 Task: Enable and save the option "Chroma in motion estimation" for "H.264/MPEG-4 Part 10/AVC encoder (x264 10-bit).
Action: Mouse moved to (125, 17)
Screenshot: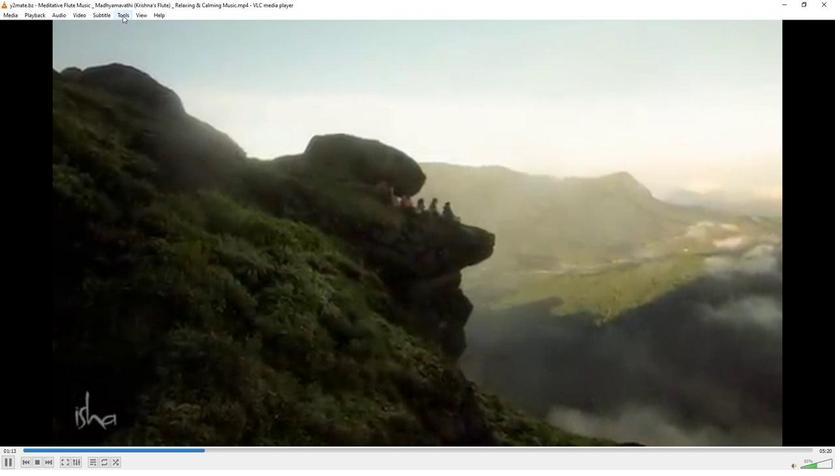 
Action: Mouse pressed left at (125, 17)
Screenshot: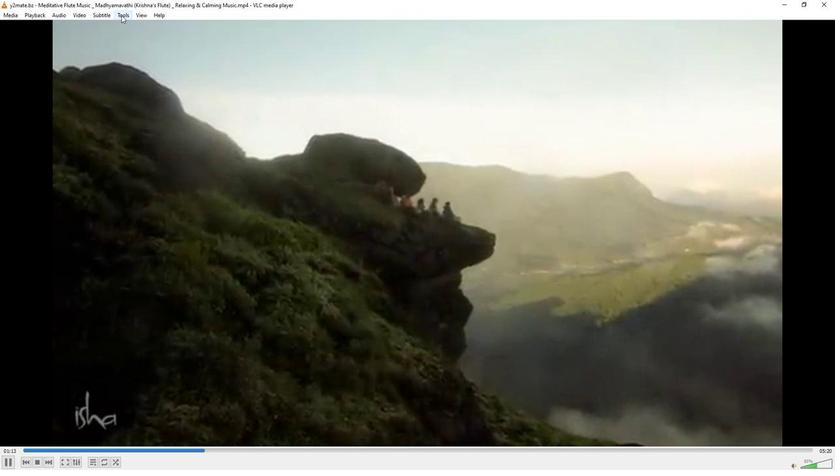 
Action: Mouse moved to (132, 119)
Screenshot: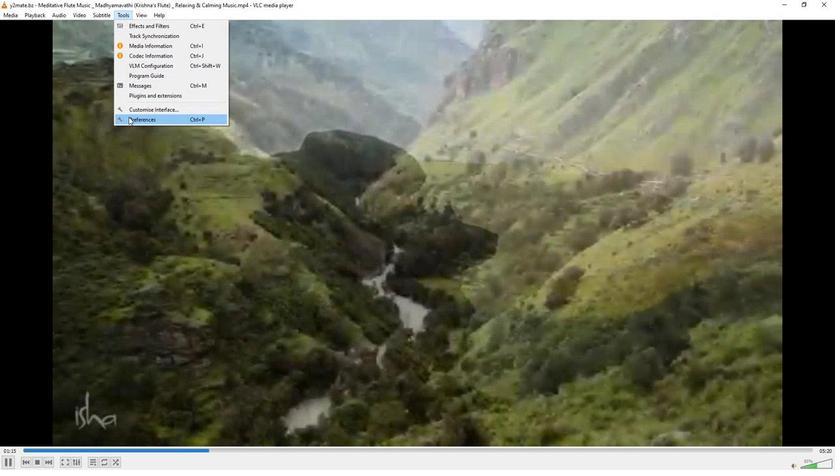 
Action: Mouse pressed left at (132, 119)
Screenshot: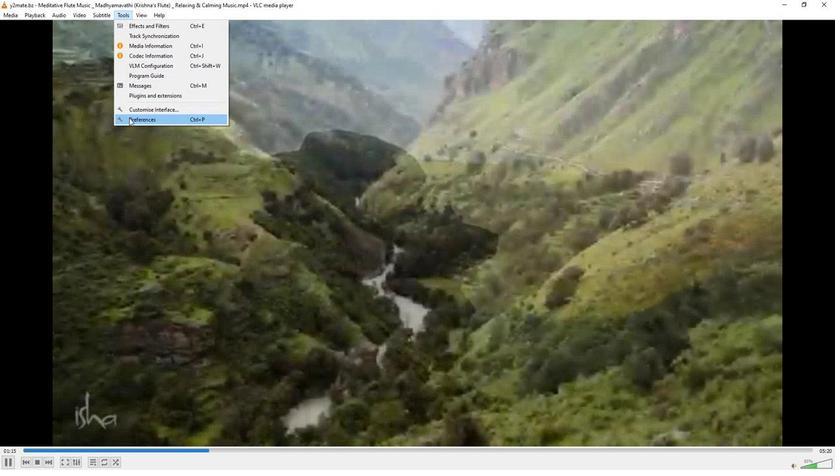 
Action: Mouse moved to (275, 382)
Screenshot: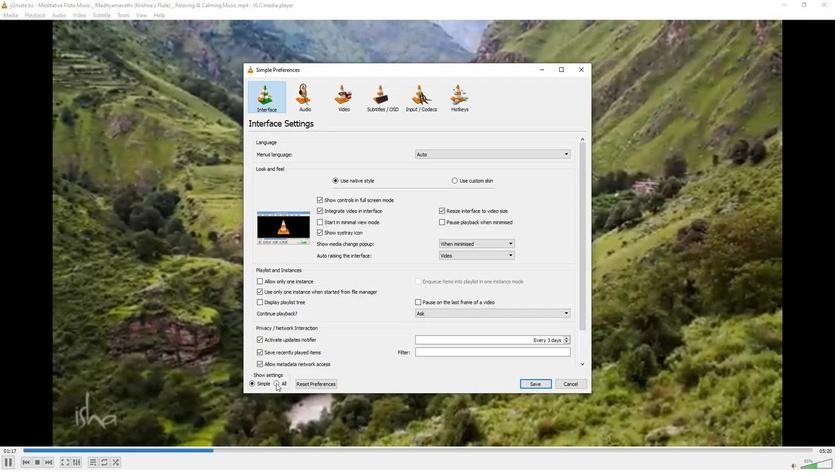 
Action: Mouse pressed left at (275, 382)
Screenshot: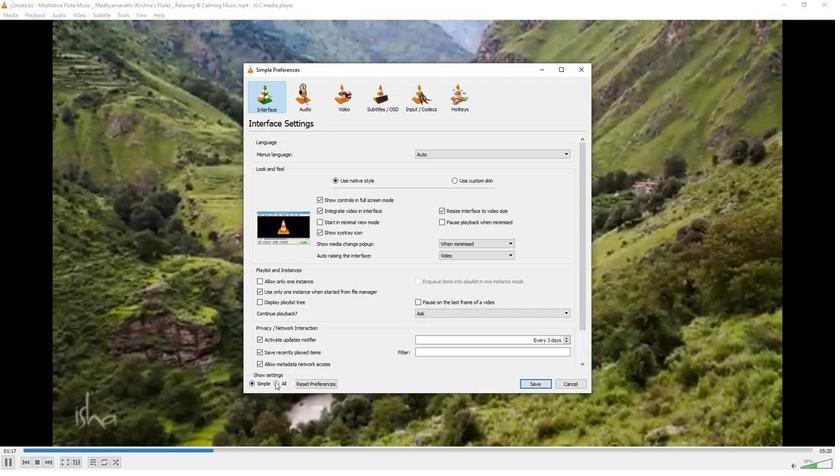 
Action: Mouse moved to (264, 295)
Screenshot: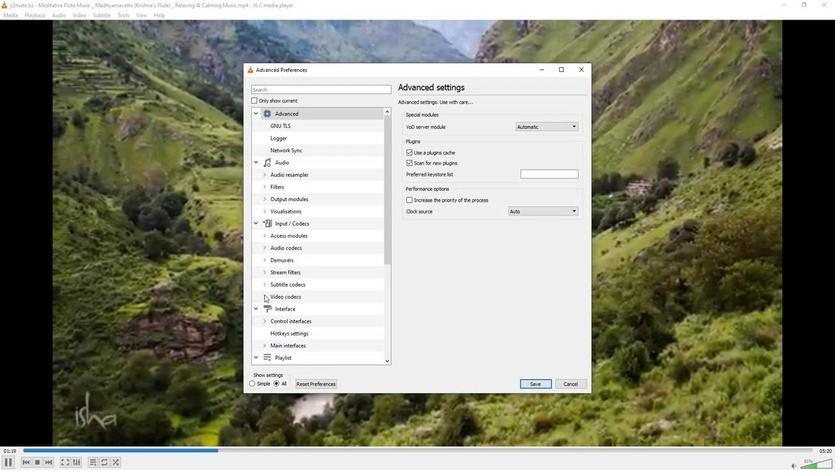 
Action: Mouse pressed left at (264, 295)
Screenshot: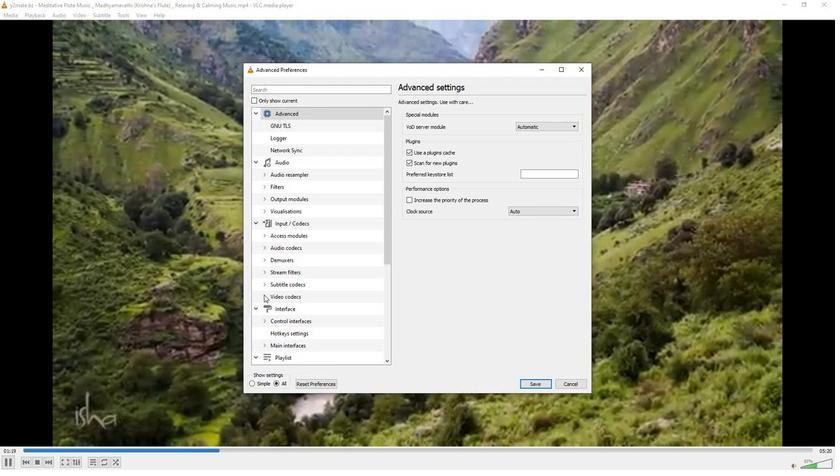 
Action: Mouse moved to (267, 308)
Screenshot: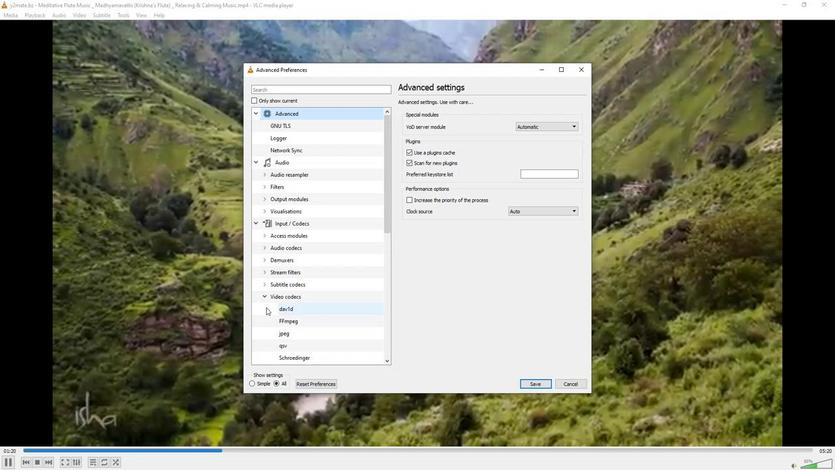 
Action: Mouse scrolled (267, 308) with delta (0, 0)
Screenshot: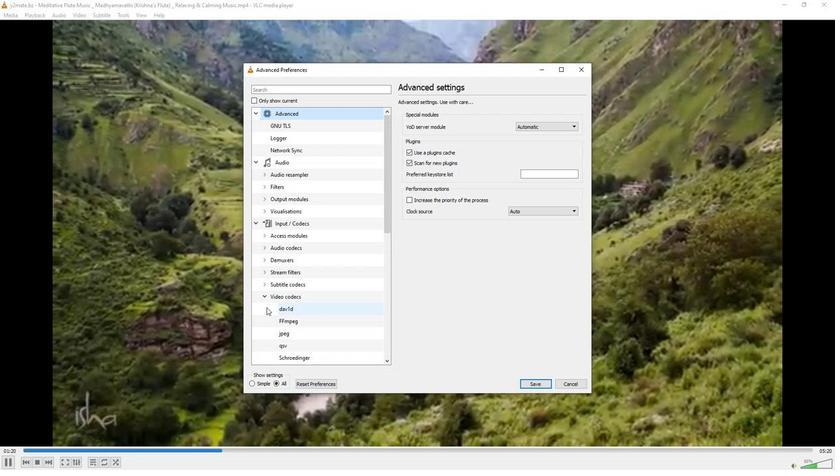 
Action: Mouse scrolled (267, 308) with delta (0, 0)
Screenshot: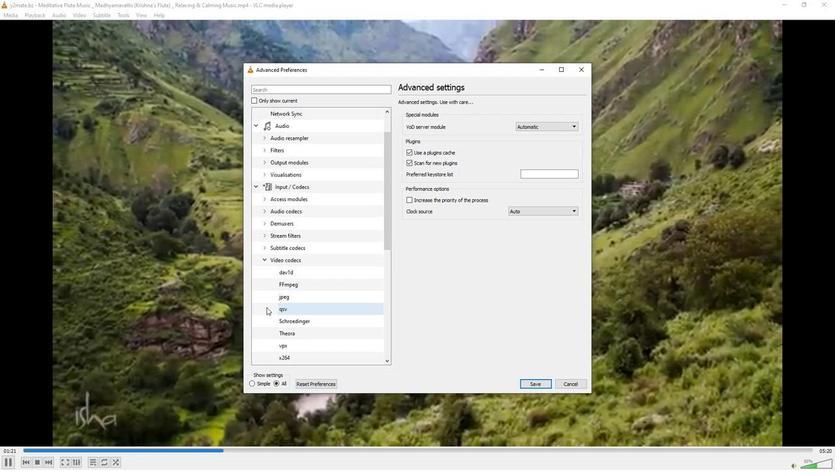 
Action: Mouse moved to (283, 332)
Screenshot: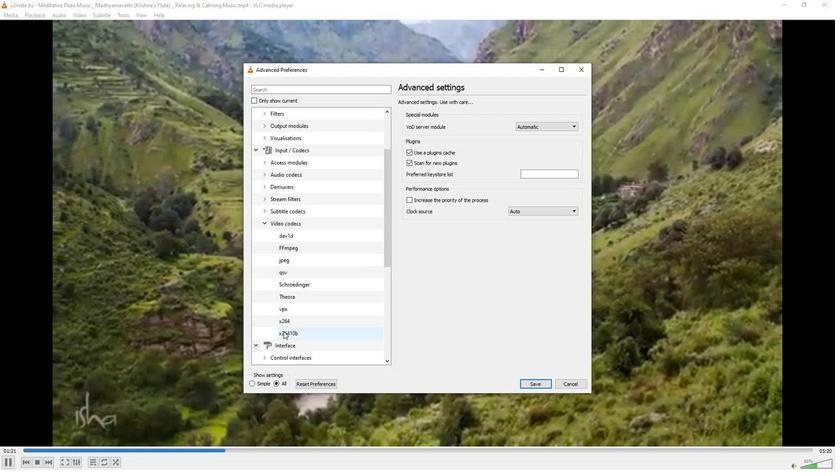 
Action: Mouse pressed left at (283, 332)
Screenshot: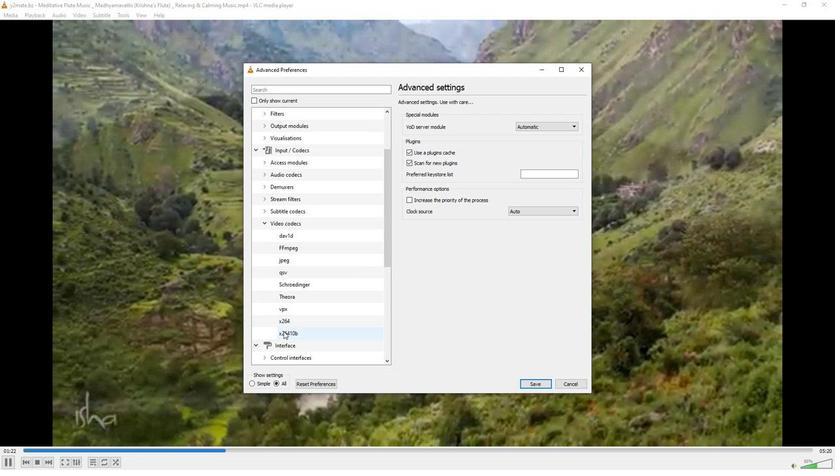 
Action: Mouse moved to (502, 283)
Screenshot: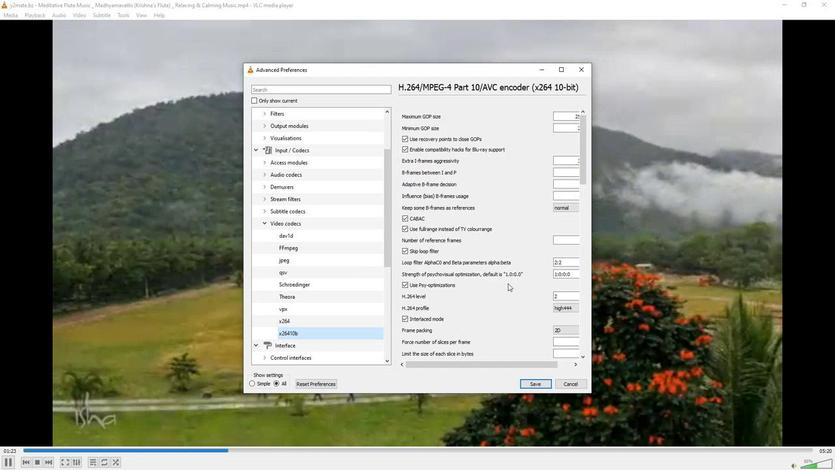 
Action: Mouse scrolled (502, 283) with delta (0, 0)
Screenshot: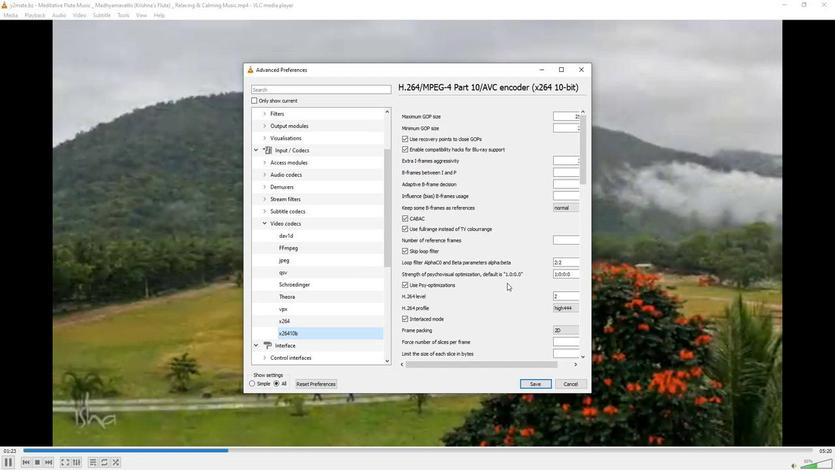 
Action: Mouse scrolled (502, 283) with delta (0, 0)
Screenshot: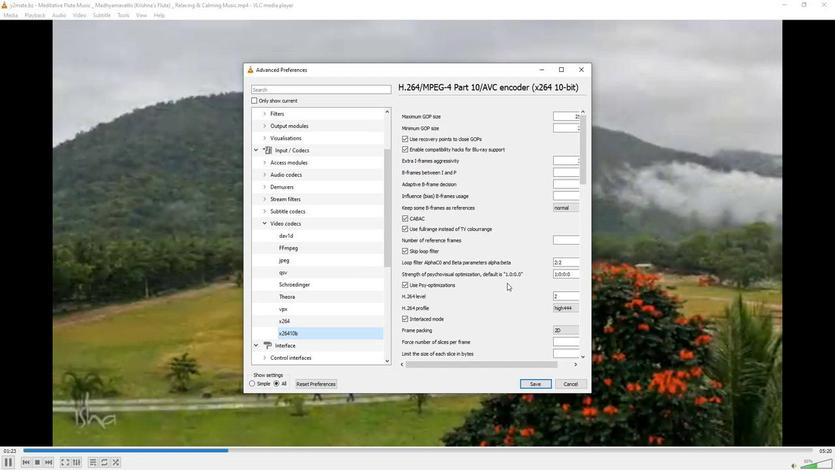 
Action: Mouse scrolled (502, 283) with delta (0, 0)
Screenshot: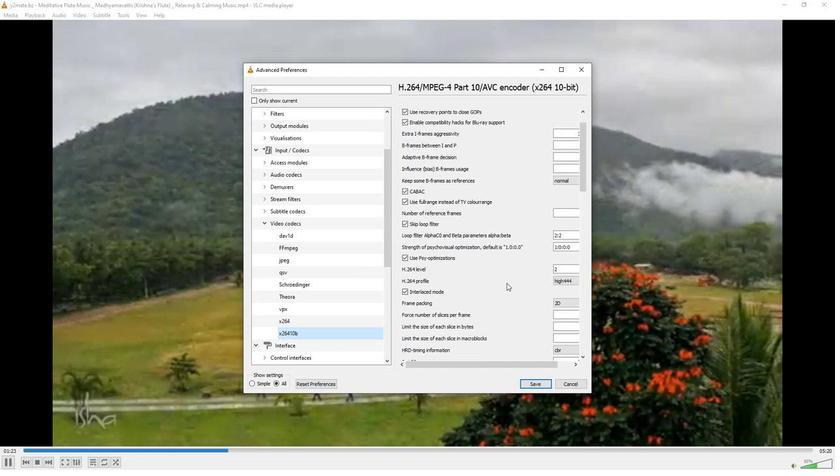 
Action: Mouse moved to (500, 283)
Screenshot: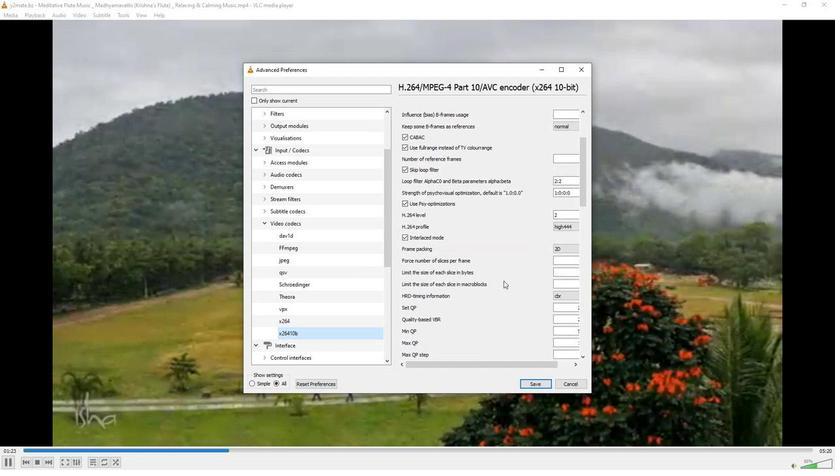 
Action: Mouse scrolled (500, 283) with delta (0, 0)
Screenshot: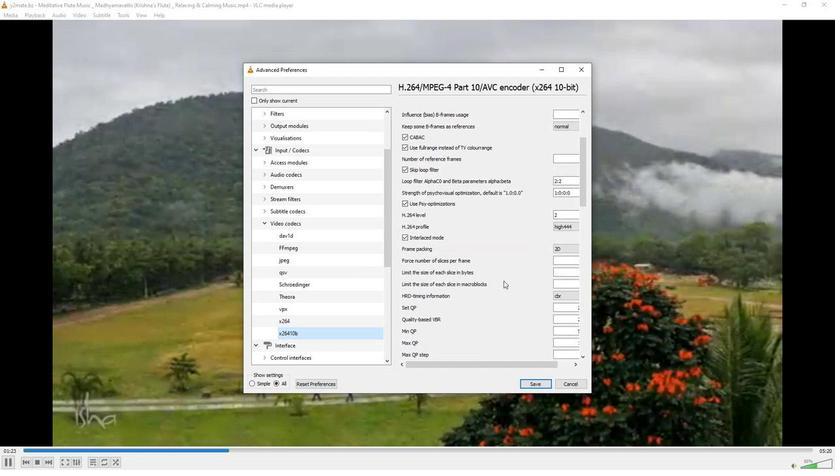 
Action: Mouse moved to (498, 280)
Screenshot: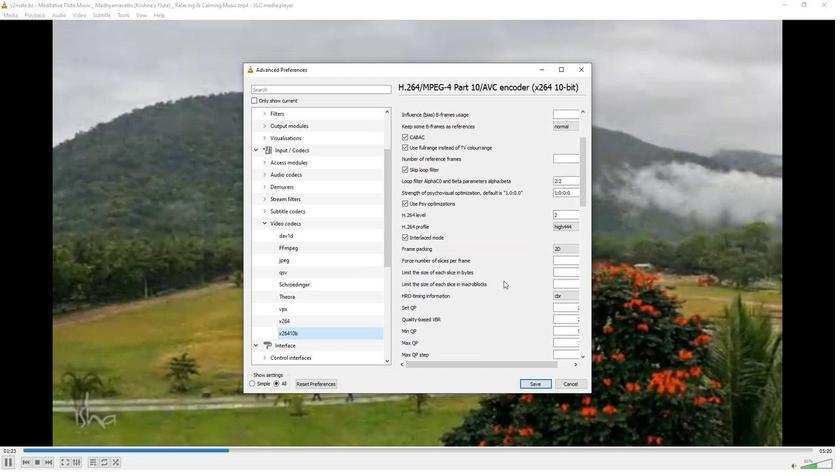
Action: Mouse scrolled (498, 280) with delta (0, 0)
Screenshot: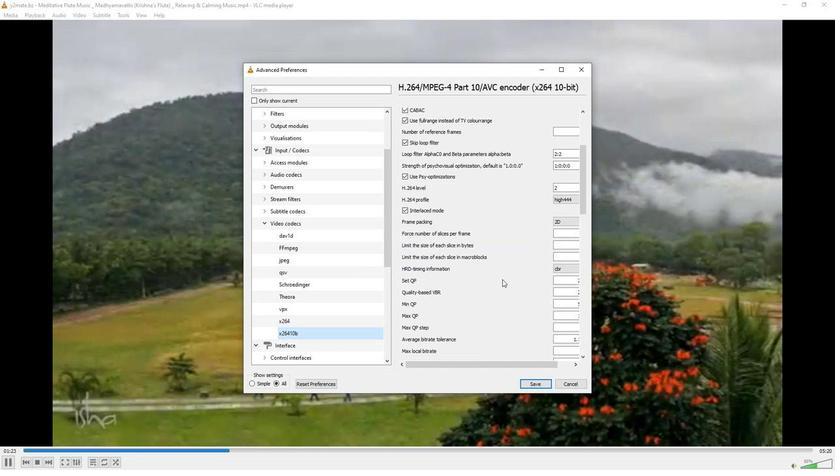 
Action: Mouse scrolled (498, 280) with delta (0, 0)
Screenshot: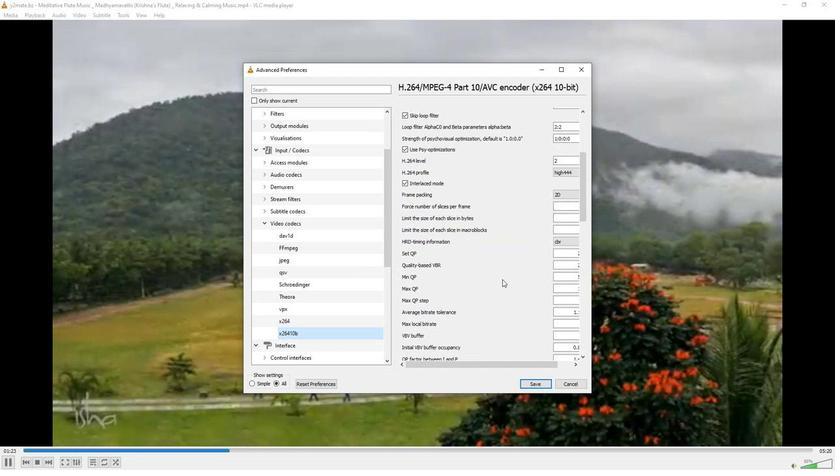 
Action: Mouse scrolled (498, 280) with delta (0, 0)
Screenshot: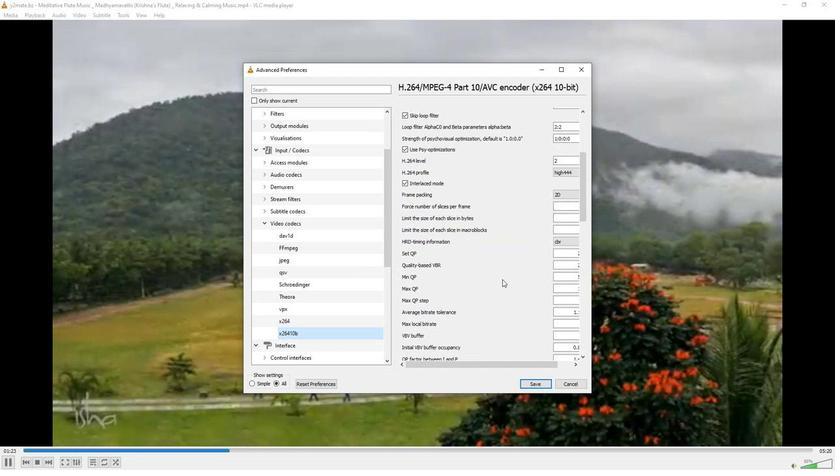 
Action: Mouse scrolled (498, 280) with delta (0, 0)
Screenshot: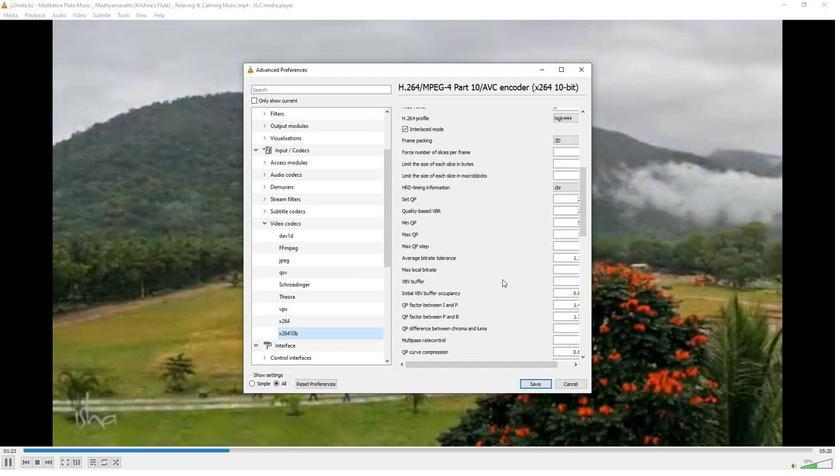 
Action: Mouse scrolled (498, 280) with delta (0, 0)
Screenshot: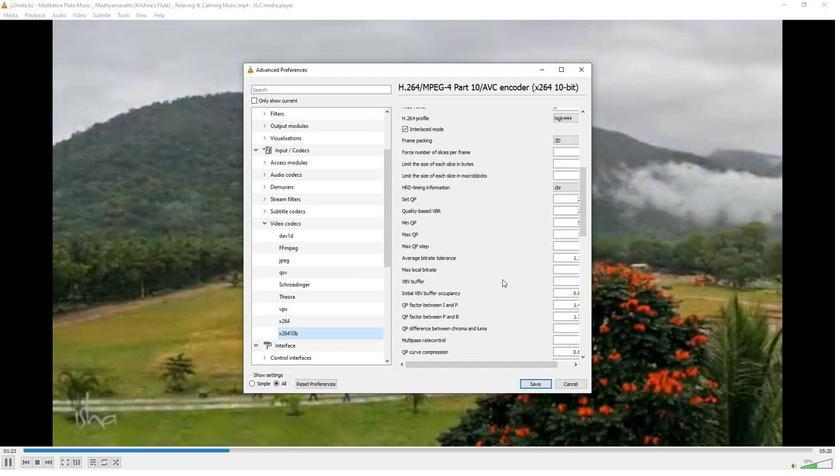 
Action: Mouse moved to (498, 280)
Screenshot: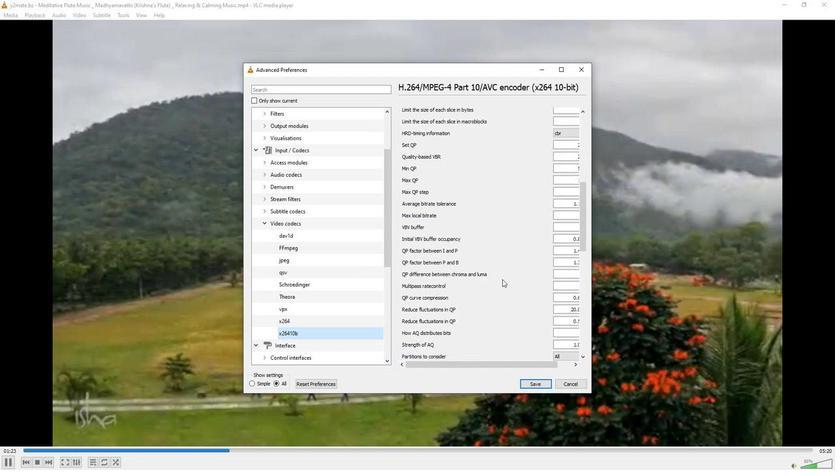 
Action: Mouse scrolled (498, 279) with delta (0, 0)
Screenshot: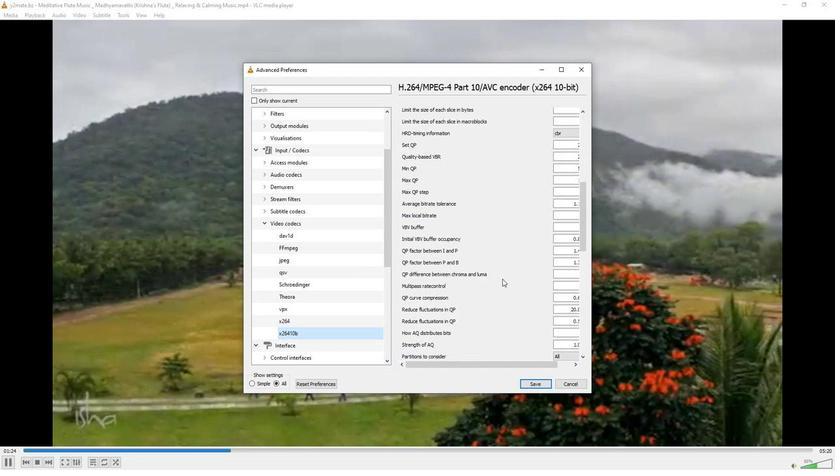 
Action: Mouse scrolled (498, 279) with delta (0, 0)
Screenshot: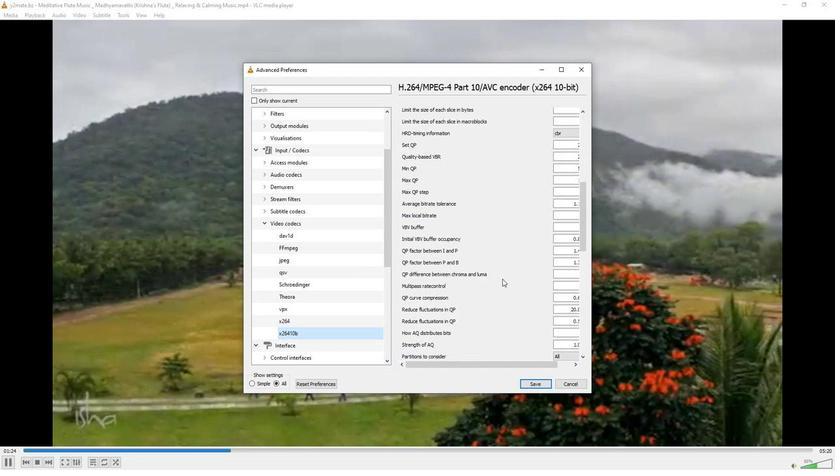 
Action: Mouse scrolled (498, 279) with delta (0, 0)
Screenshot: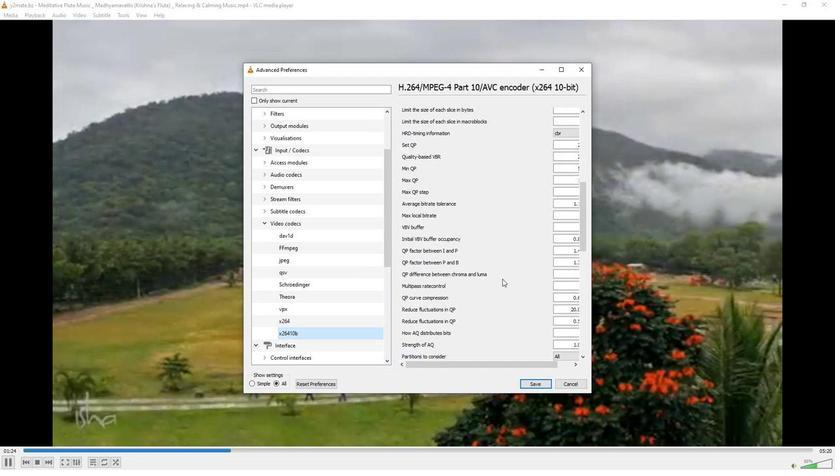 
Action: Mouse scrolled (498, 279) with delta (0, 0)
Screenshot: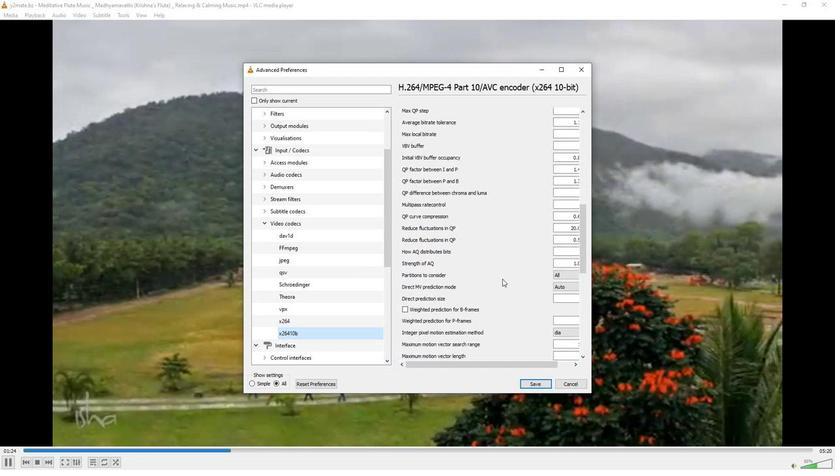 
Action: Mouse scrolled (498, 279) with delta (0, 0)
Screenshot: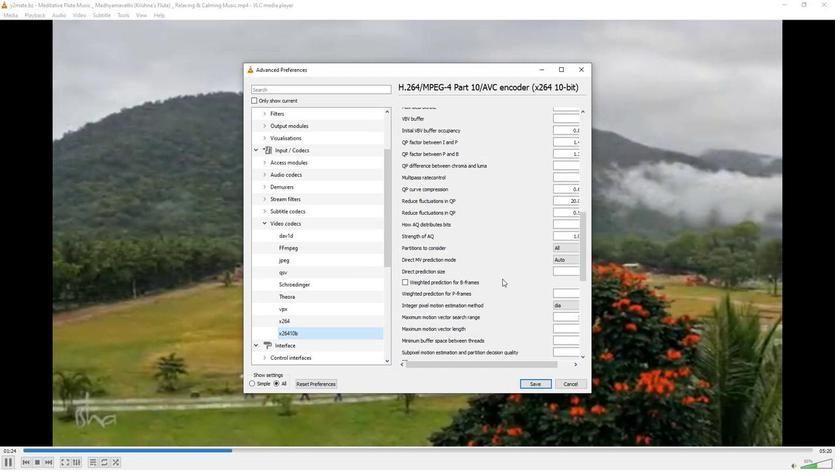 
Action: Mouse scrolled (498, 279) with delta (0, 0)
Screenshot: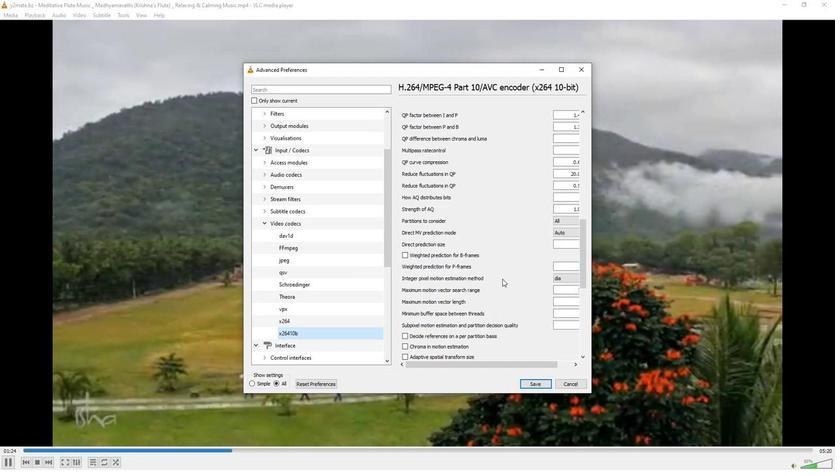 
Action: Mouse scrolled (498, 279) with delta (0, 0)
Screenshot: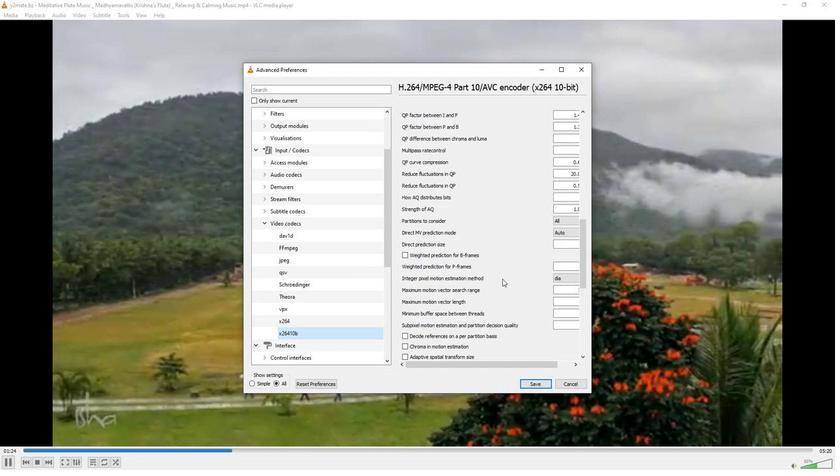 
Action: Mouse scrolled (498, 279) with delta (0, 0)
Screenshot: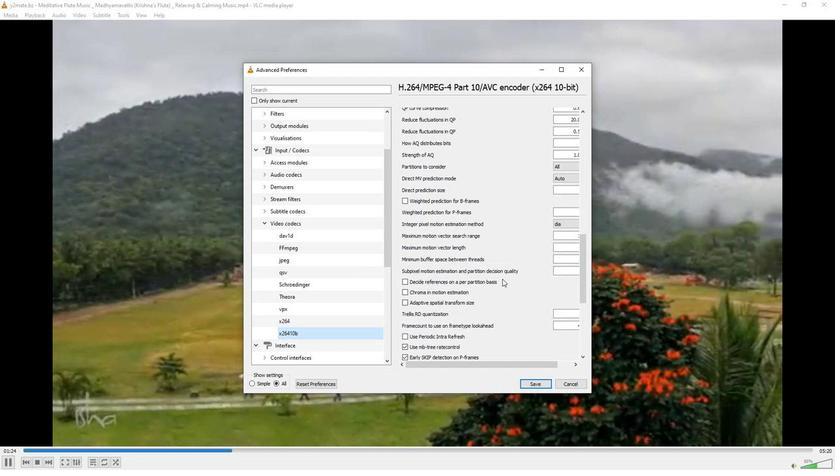 
Action: Mouse scrolled (498, 279) with delta (0, 0)
Screenshot: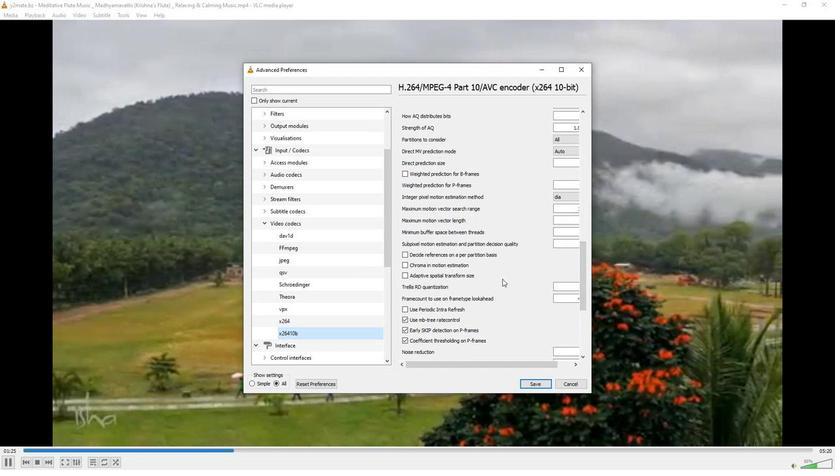
Action: Mouse scrolled (498, 279) with delta (0, 0)
Screenshot: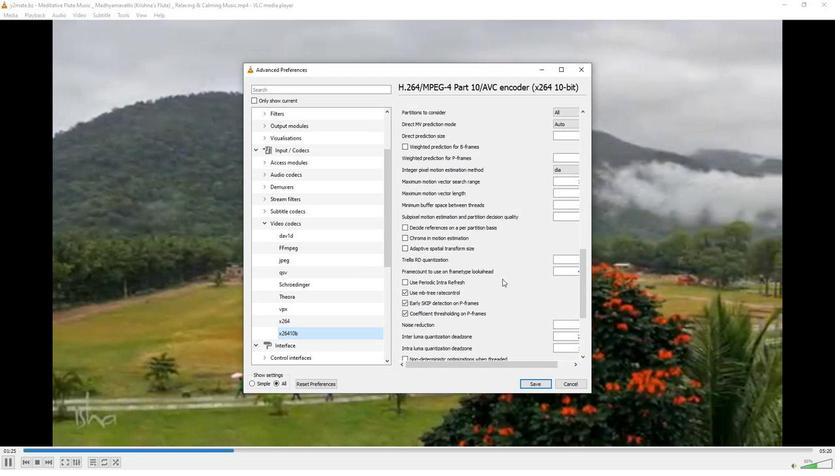 
Action: Mouse moved to (430, 250)
Screenshot: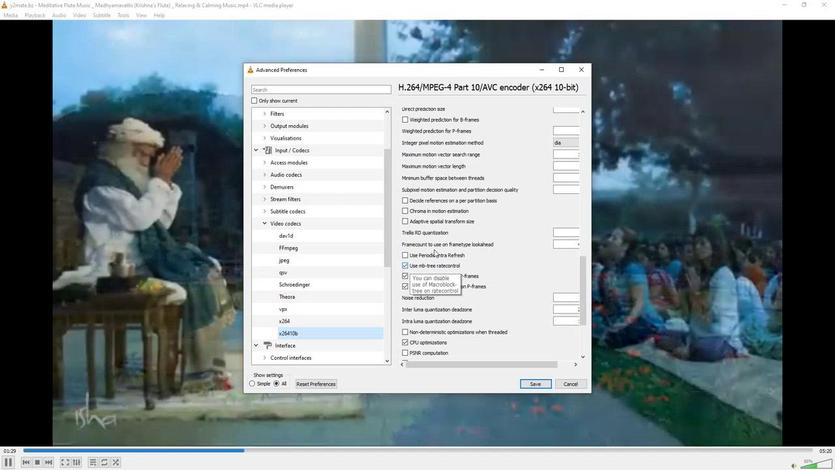 
Action: Mouse scrolled (430, 251) with delta (0, 0)
Screenshot: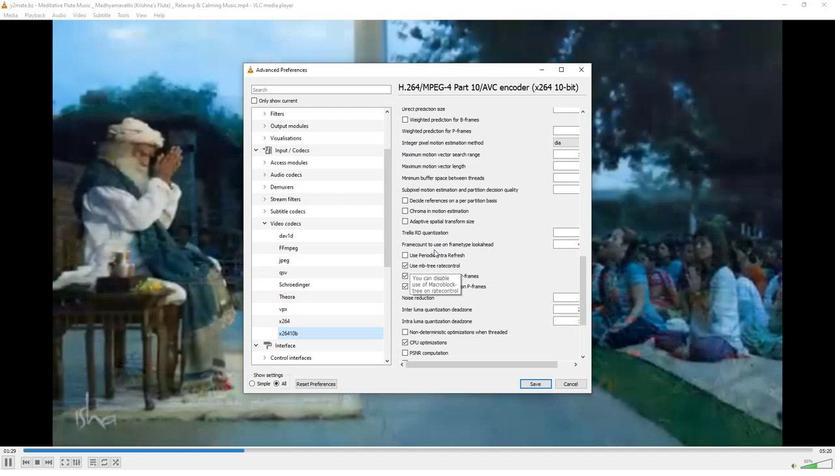 
Action: Mouse moved to (402, 239)
Screenshot: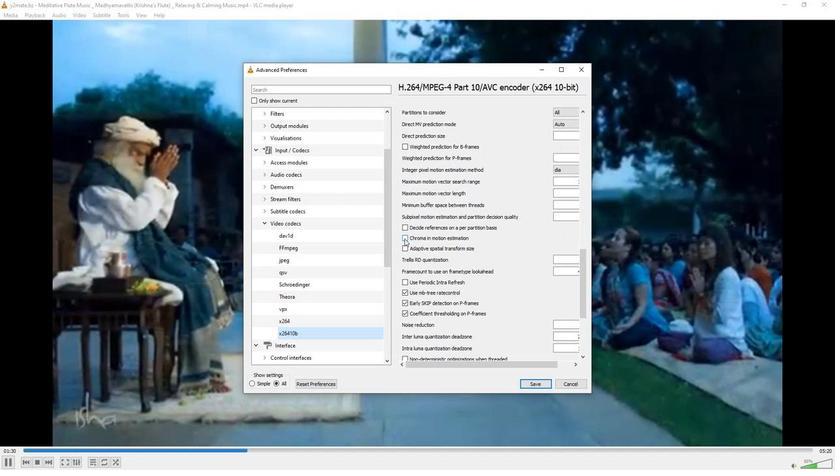 
Action: Mouse pressed left at (402, 239)
Screenshot: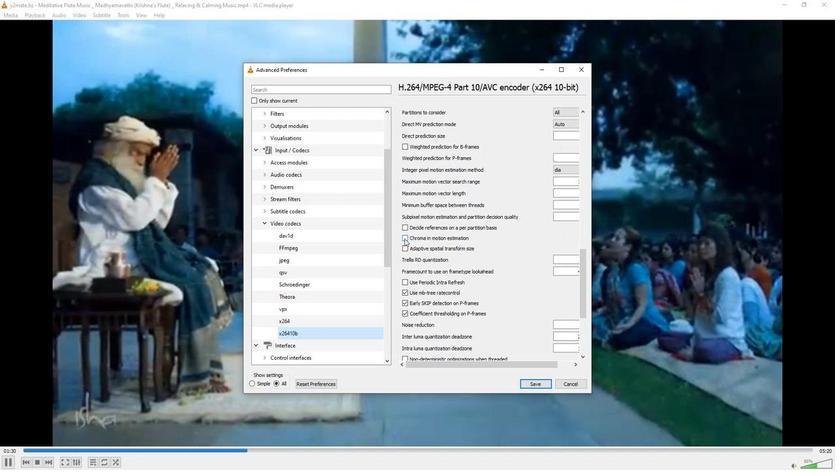 
